 Task: In the  document Joseph.odt change page color to  'Olive Green'. Add link on bottom right corner of the sheet: 'www.instagram.com' Insert page numer on top of the page
Action: Mouse moved to (36, 54)
Screenshot: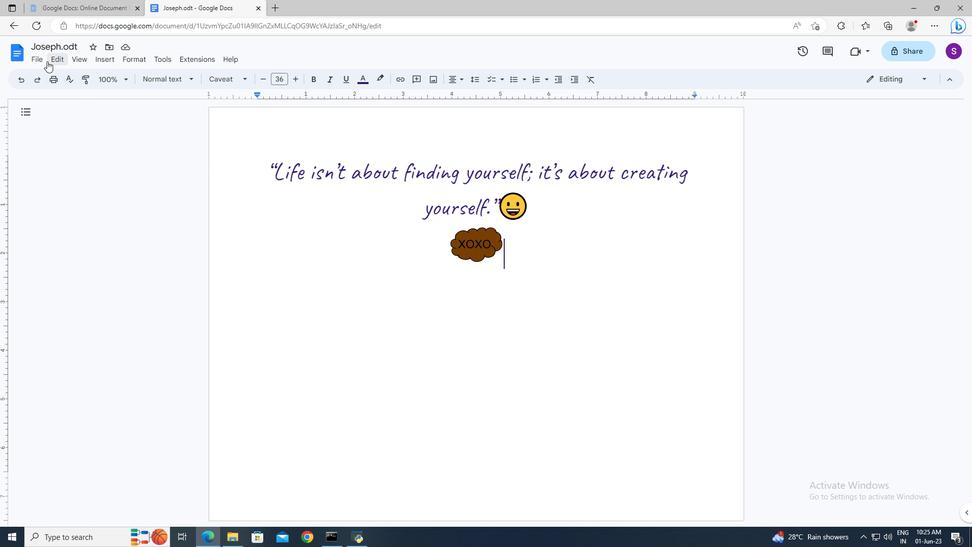 
Action: Mouse pressed left at (36, 54)
Screenshot: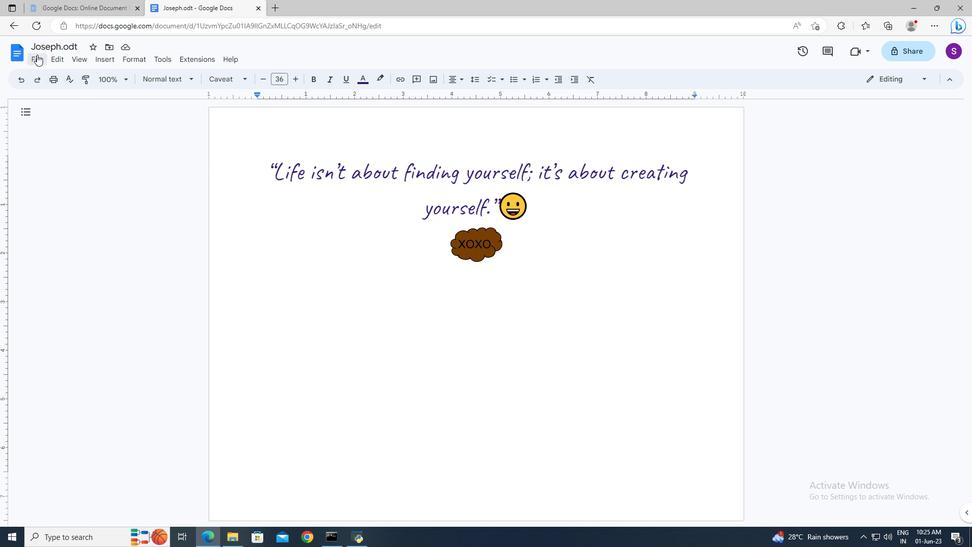 
Action: Mouse moved to (69, 334)
Screenshot: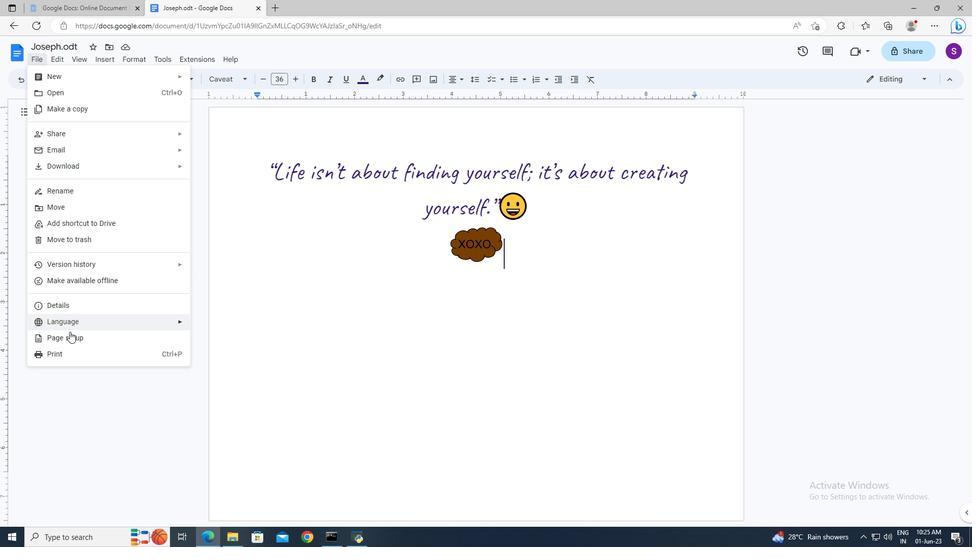 
Action: Mouse pressed left at (69, 334)
Screenshot: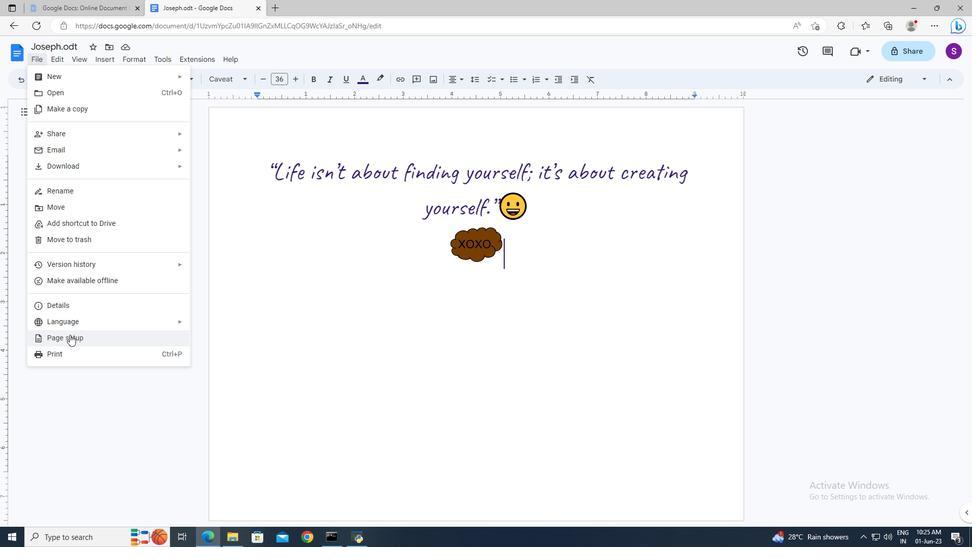 
Action: Mouse moved to (407, 345)
Screenshot: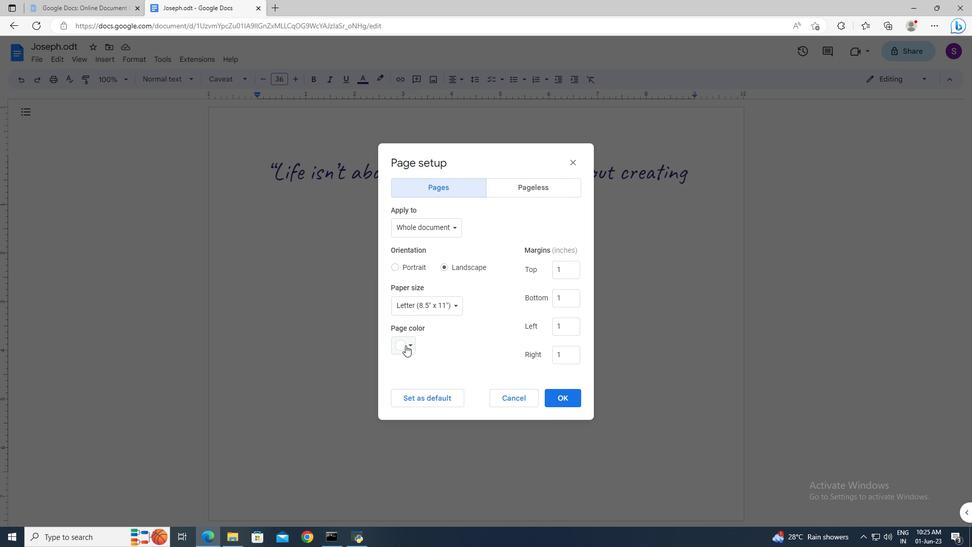 
Action: Mouse pressed left at (407, 345)
Screenshot: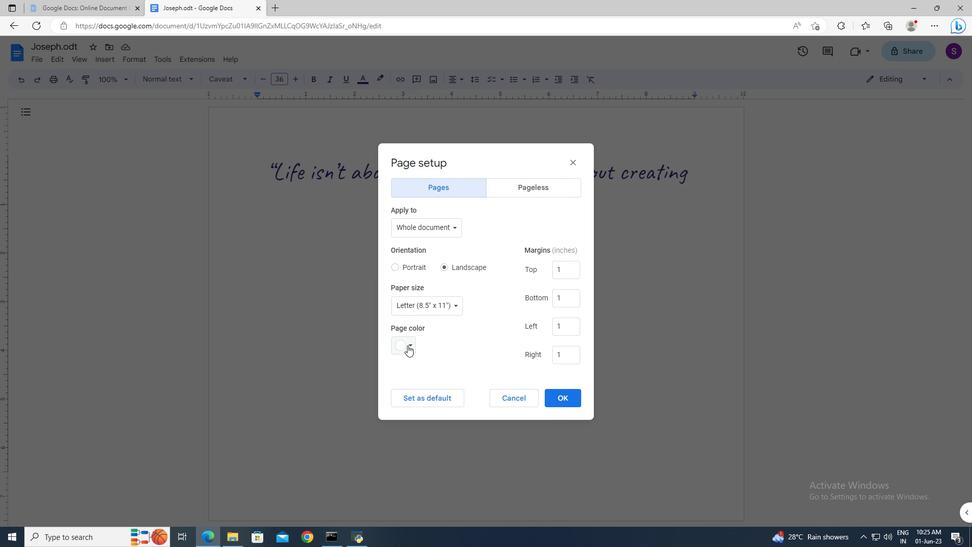 
Action: Mouse moved to (446, 410)
Screenshot: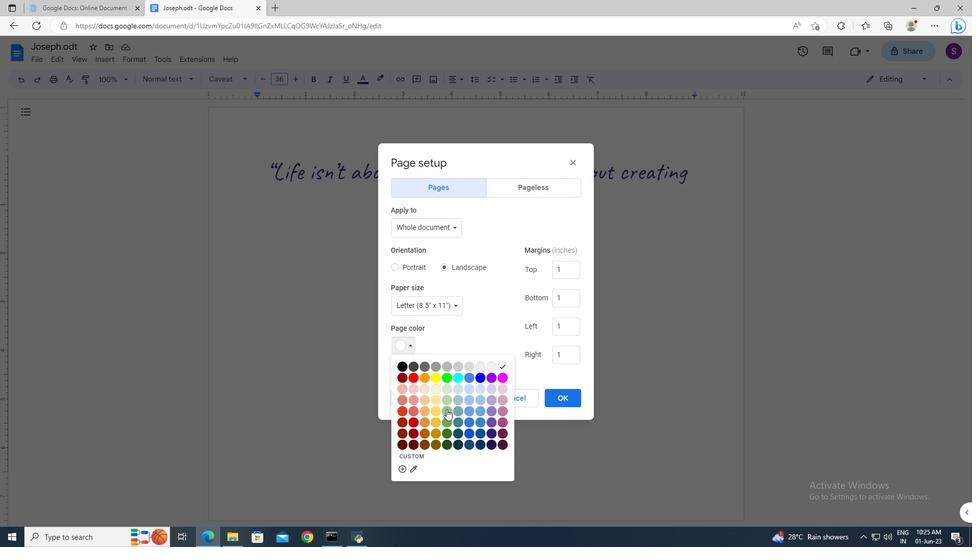 
Action: Mouse pressed left at (446, 410)
Screenshot: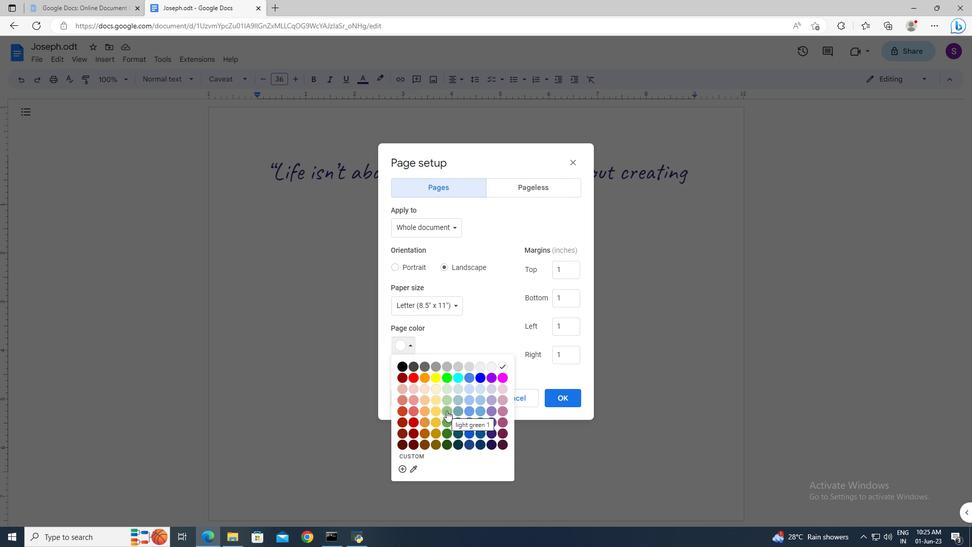 
Action: Mouse moved to (556, 394)
Screenshot: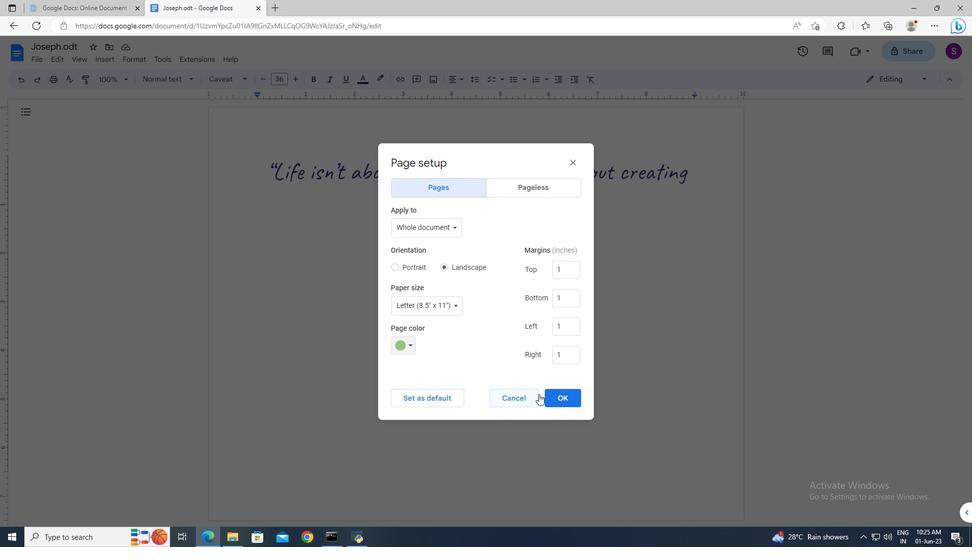 
Action: Mouse pressed left at (556, 394)
Screenshot: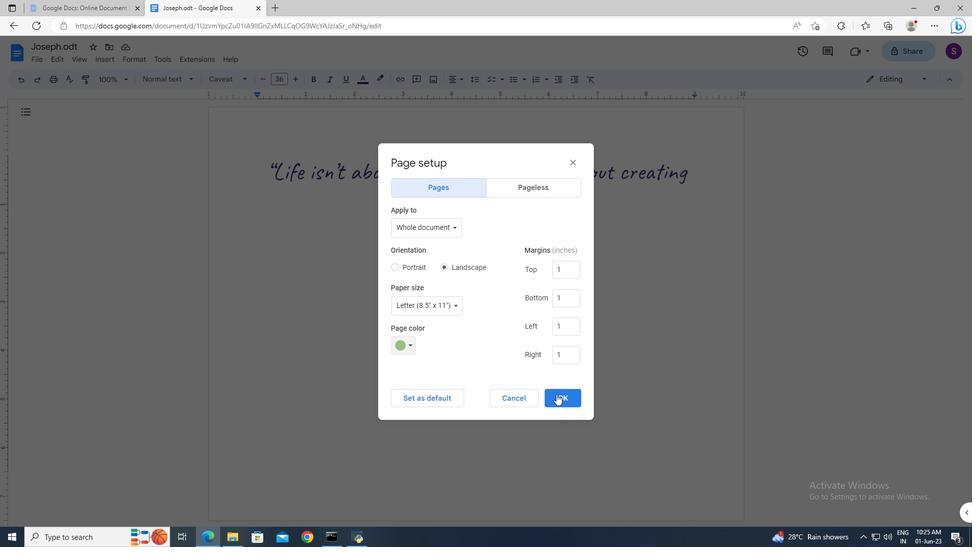 
Action: Mouse scrolled (556, 393) with delta (0, 0)
Screenshot: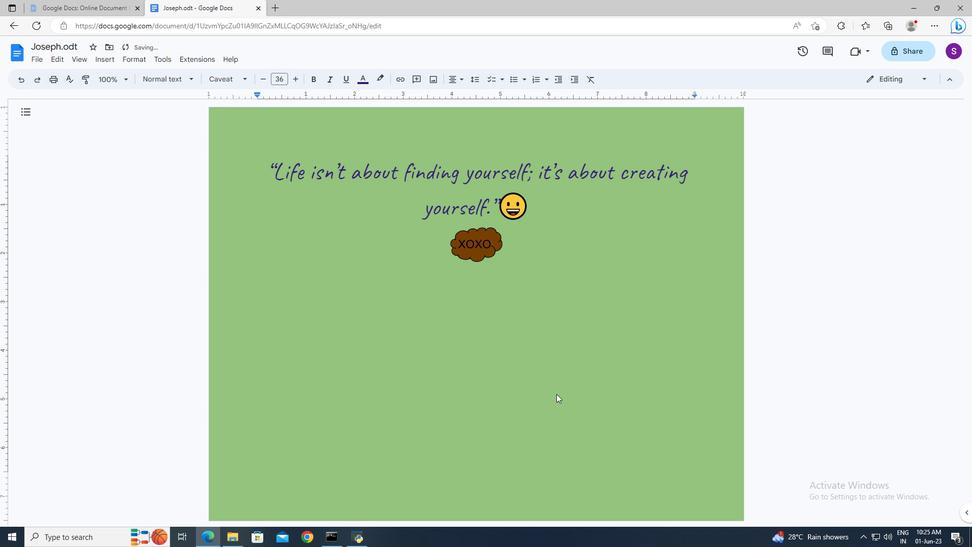 
Action: Mouse scrolled (556, 393) with delta (0, 0)
Screenshot: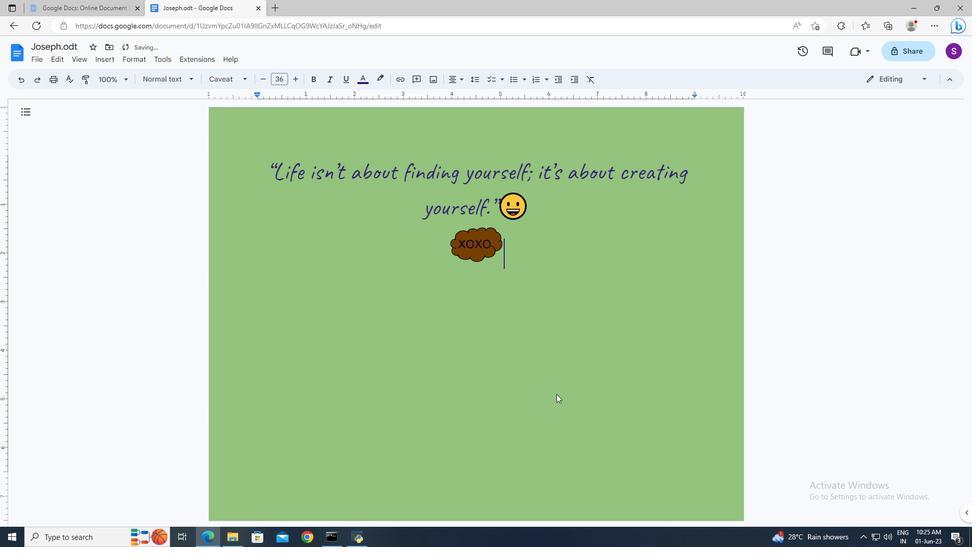 
Action: Mouse scrolled (556, 393) with delta (0, 0)
Screenshot: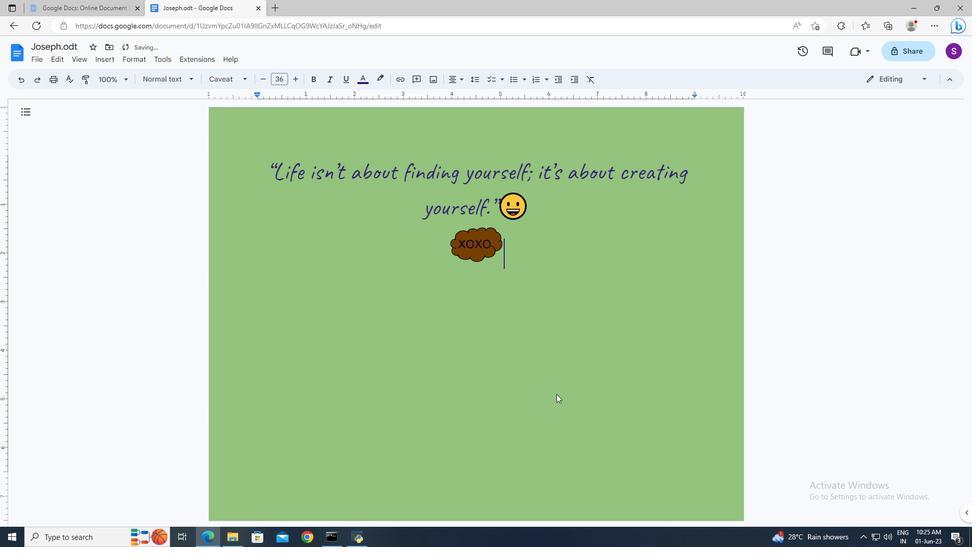 
Action: Mouse scrolled (556, 393) with delta (0, 0)
Screenshot: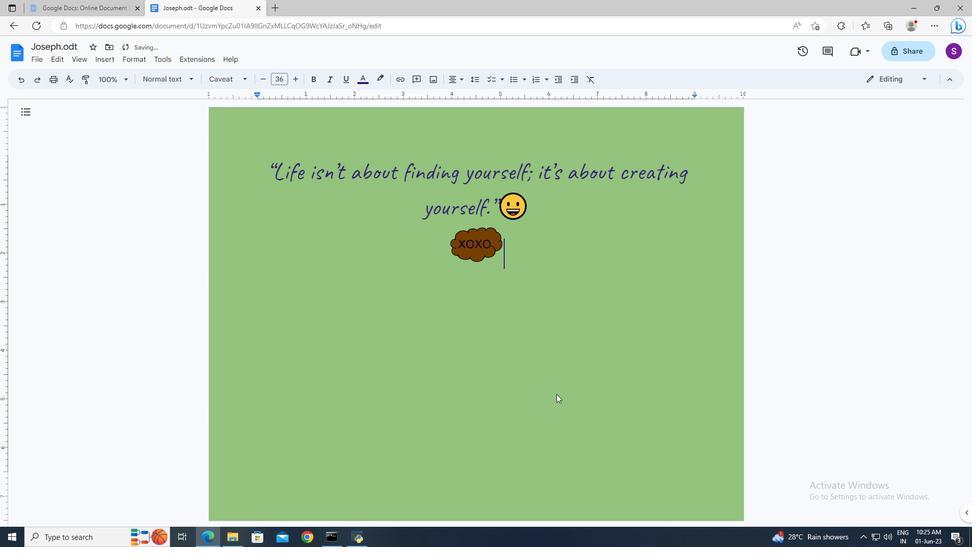 
Action: Mouse moved to (431, 495)
Screenshot: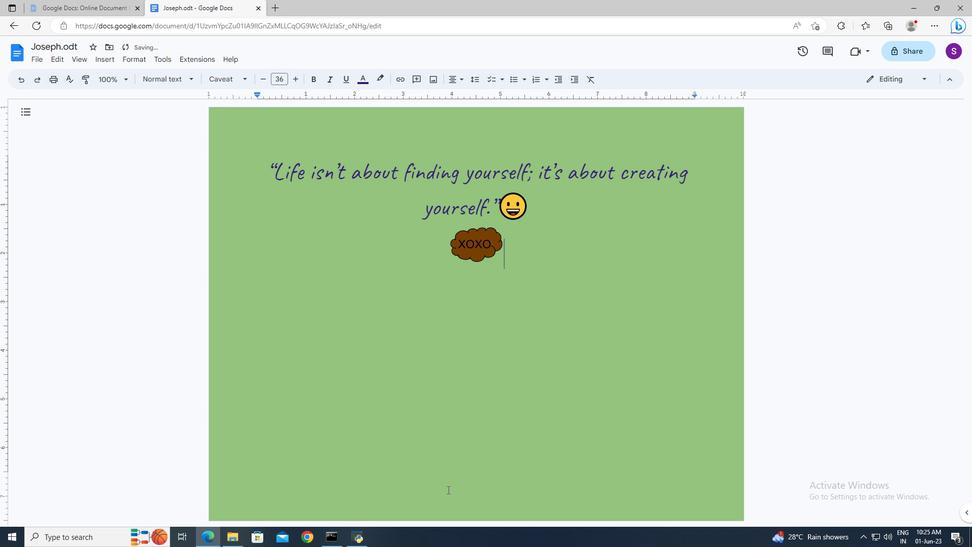 
Action: Mouse pressed left at (431, 495)
Screenshot: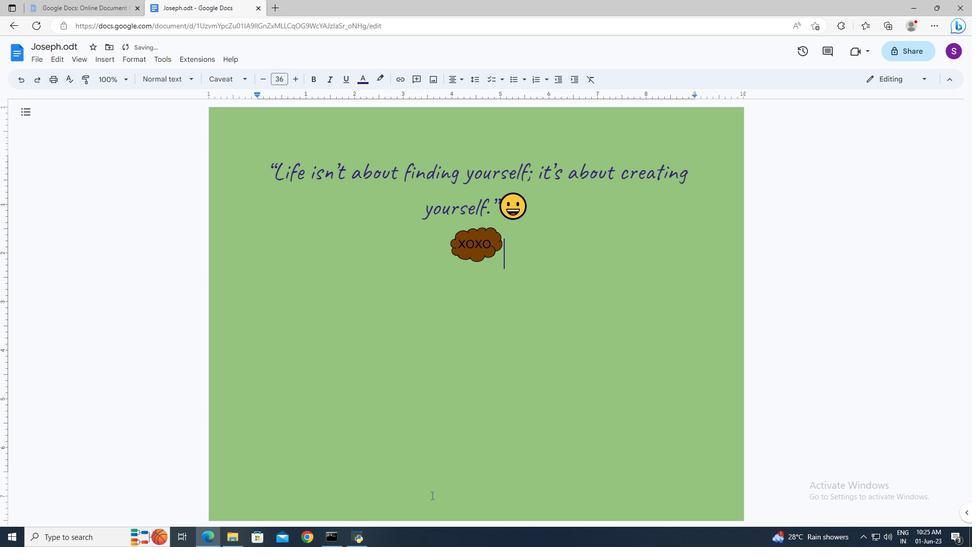 
Action: Mouse pressed left at (431, 495)
Screenshot: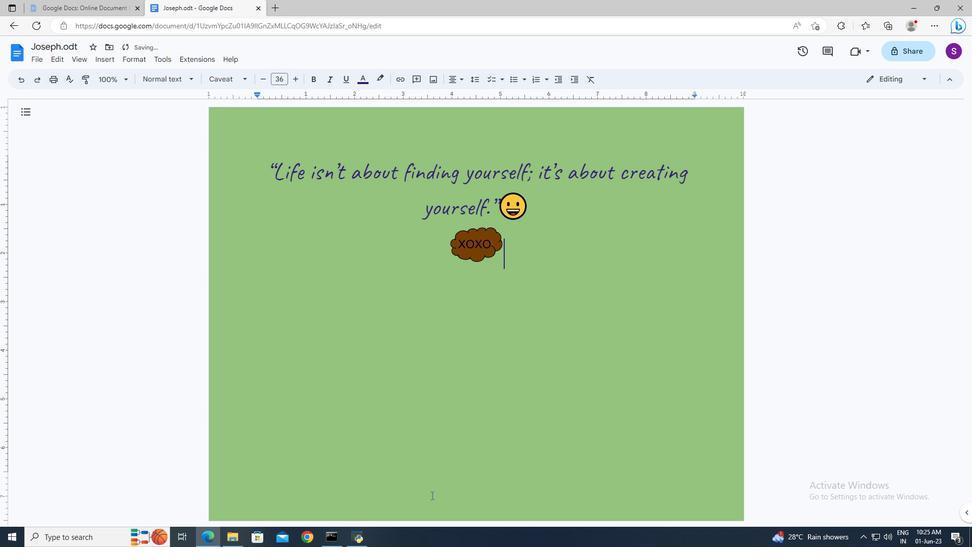 
Action: Mouse moved to (108, 53)
Screenshot: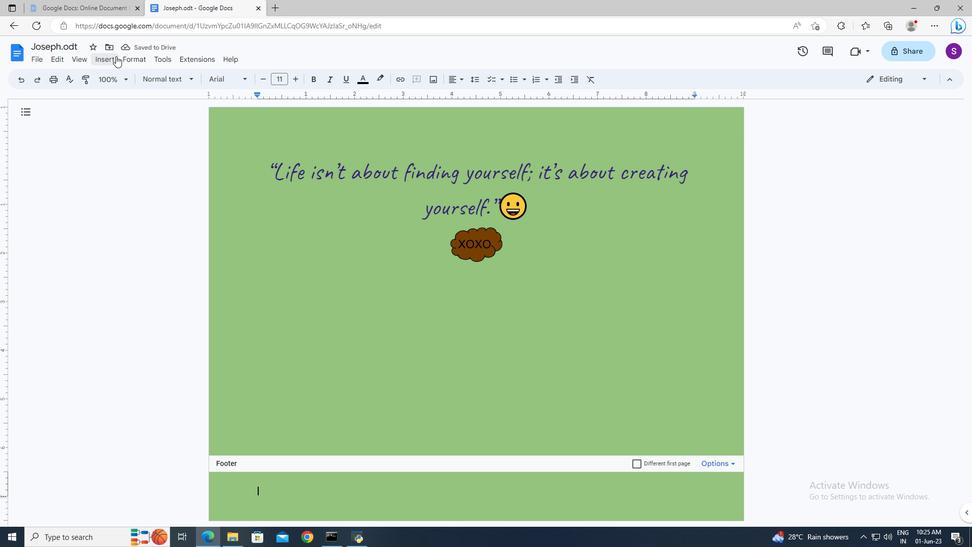 
Action: Mouse pressed left at (108, 53)
Screenshot: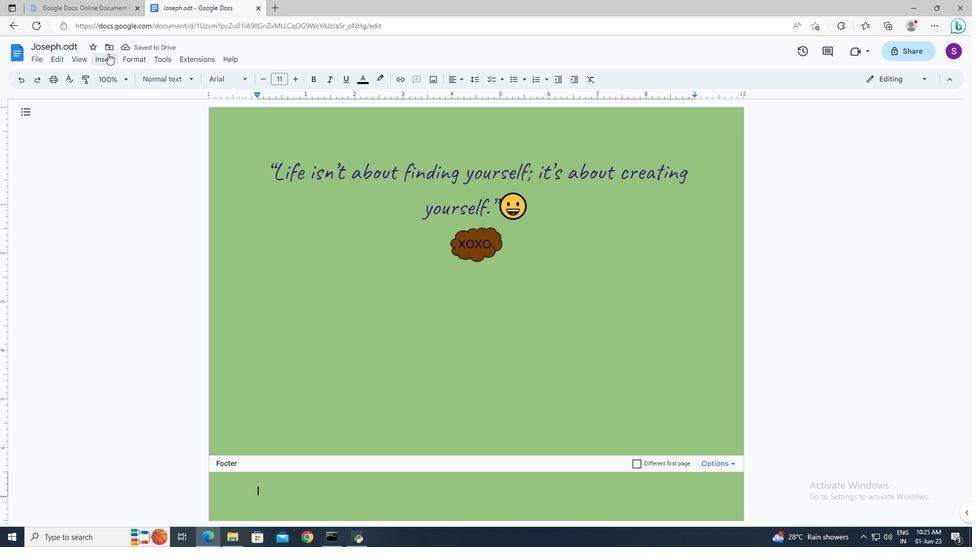 
Action: Mouse moved to (146, 369)
Screenshot: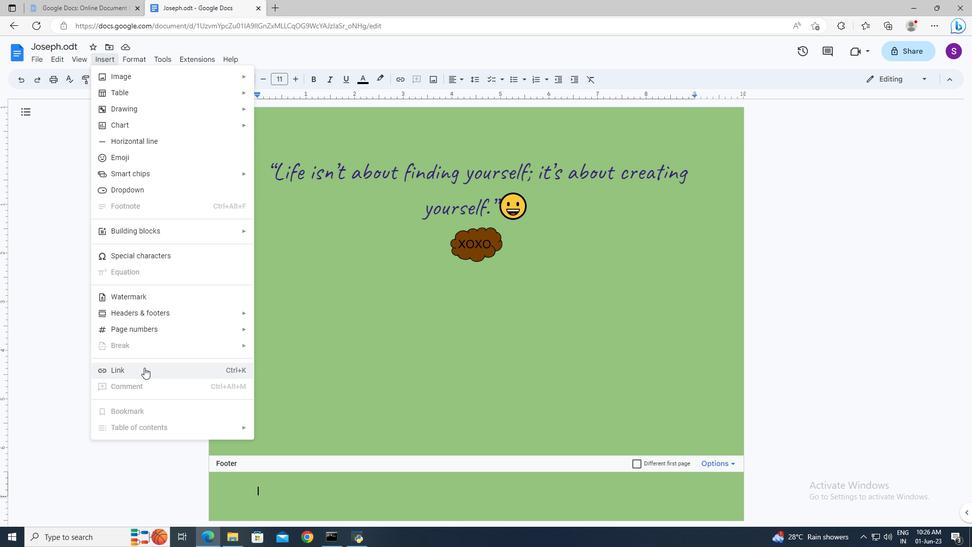 
Action: Mouse pressed left at (146, 369)
Screenshot: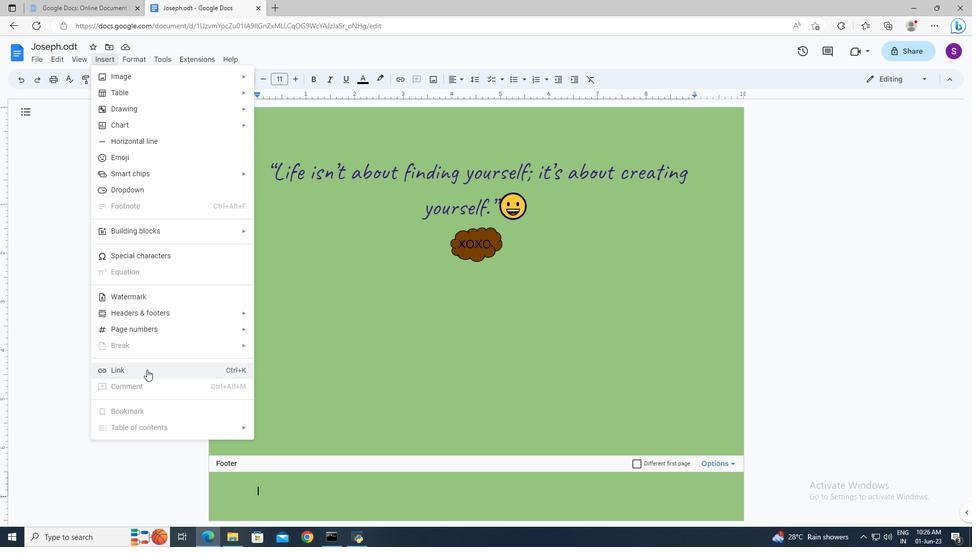 
Action: Mouse moved to (296, 333)
Screenshot: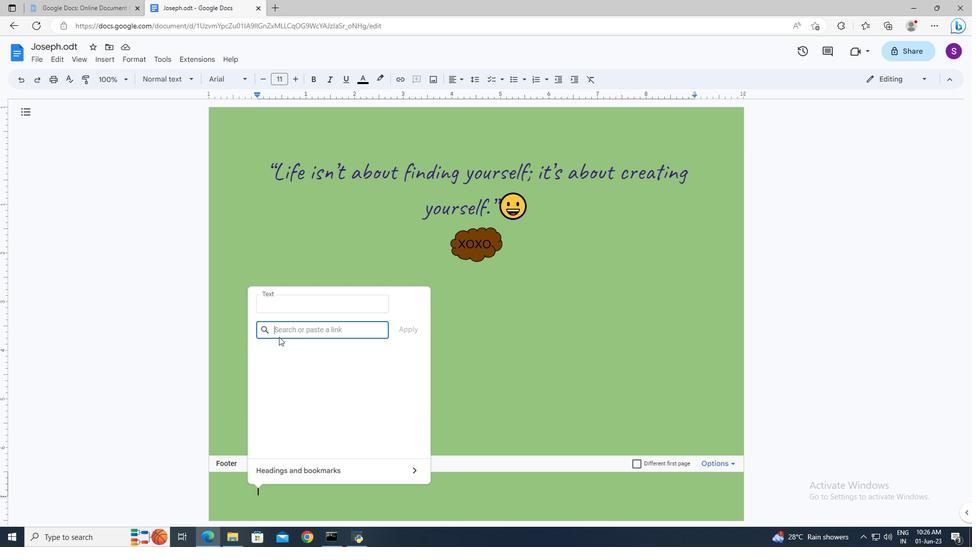 
Action: Mouse pressed left at (296, 333)
Screenshot: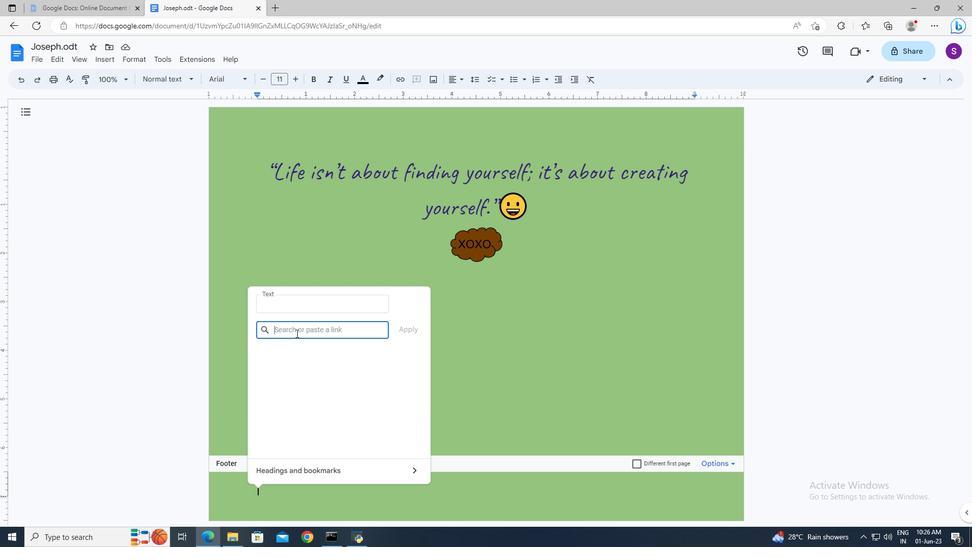 
Action: Mouse moved to (296, 333)
Screenshot: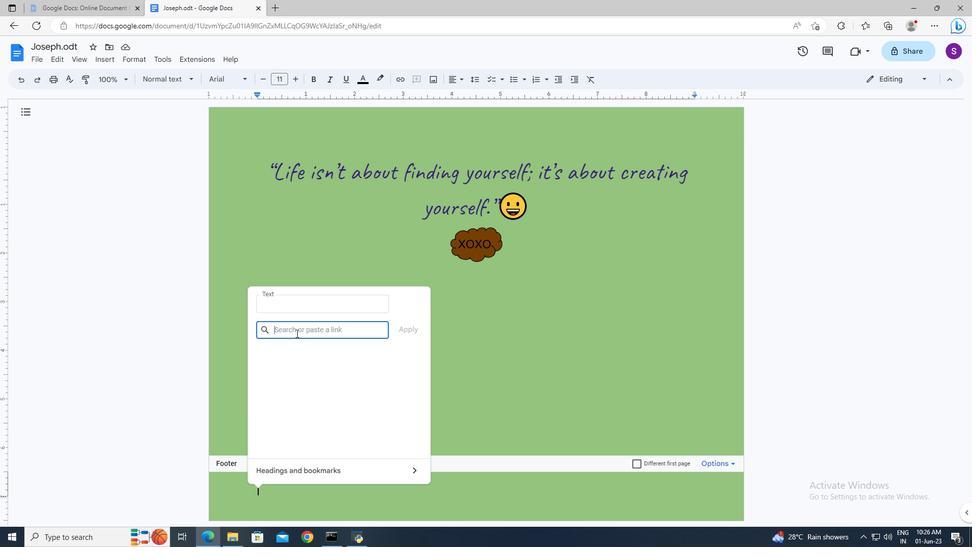 
Action: Key pressed www.inst
Screenshot: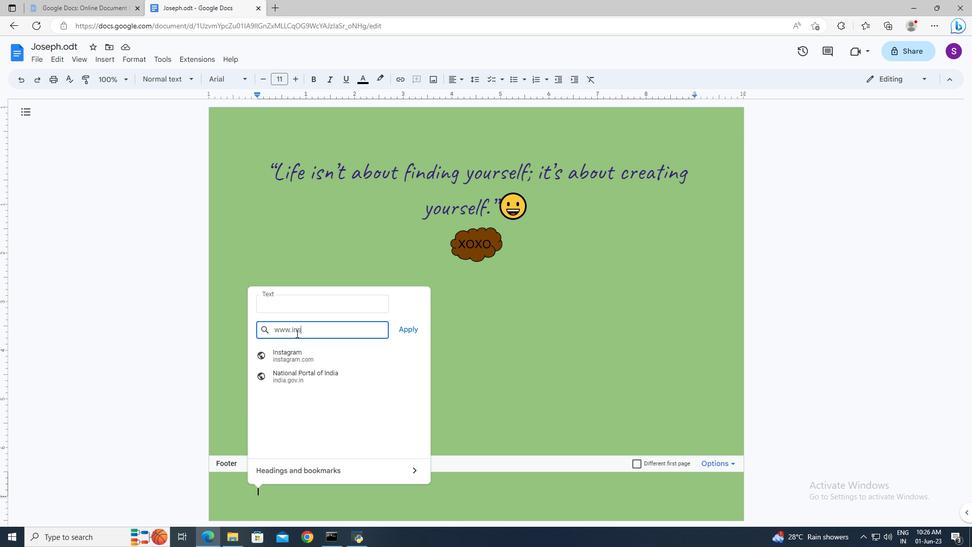 
Action: Mouse moved to (296, 333)
Screenshot: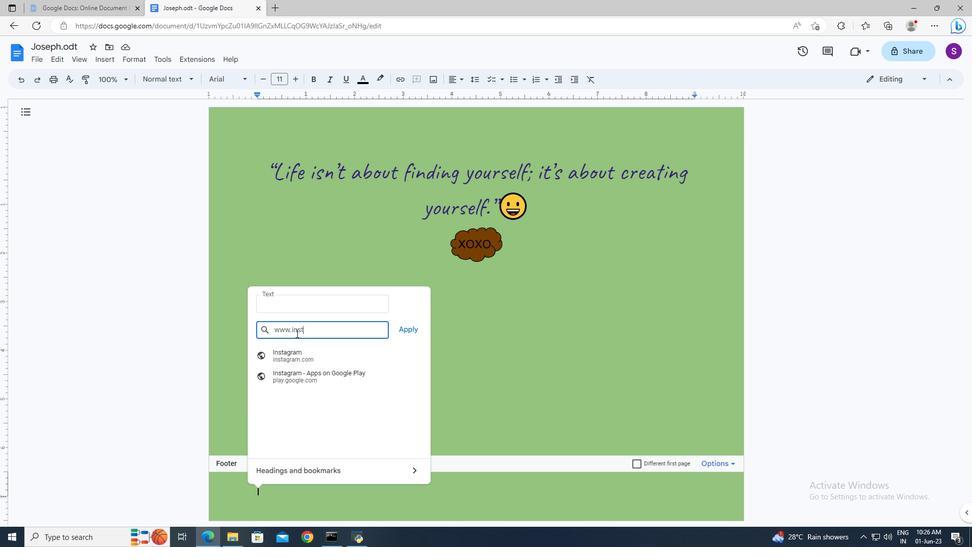 
Action: Key pressed agram.com<Key.enter><Key.shift><Key.up>
Screenshot: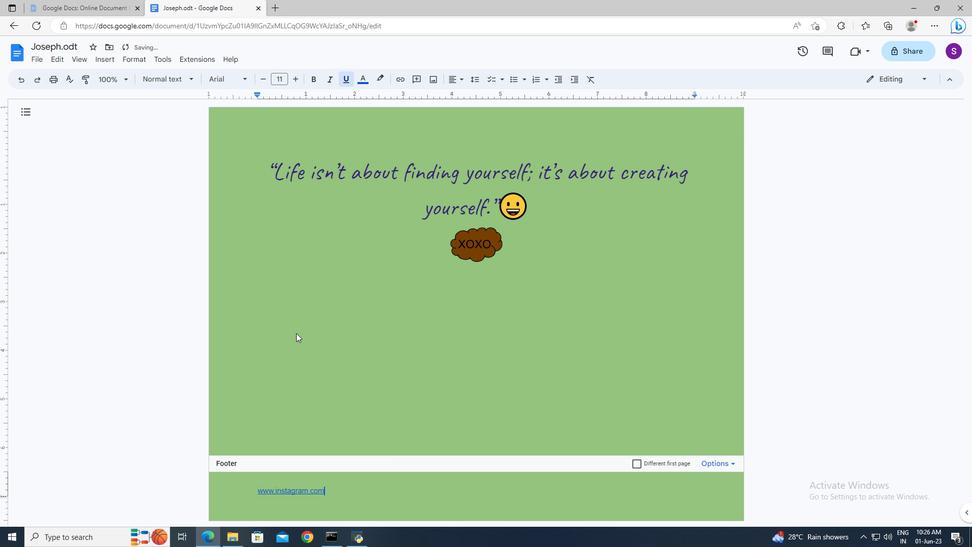 
Action: Mouse moved to (459, 84)
Screenshot: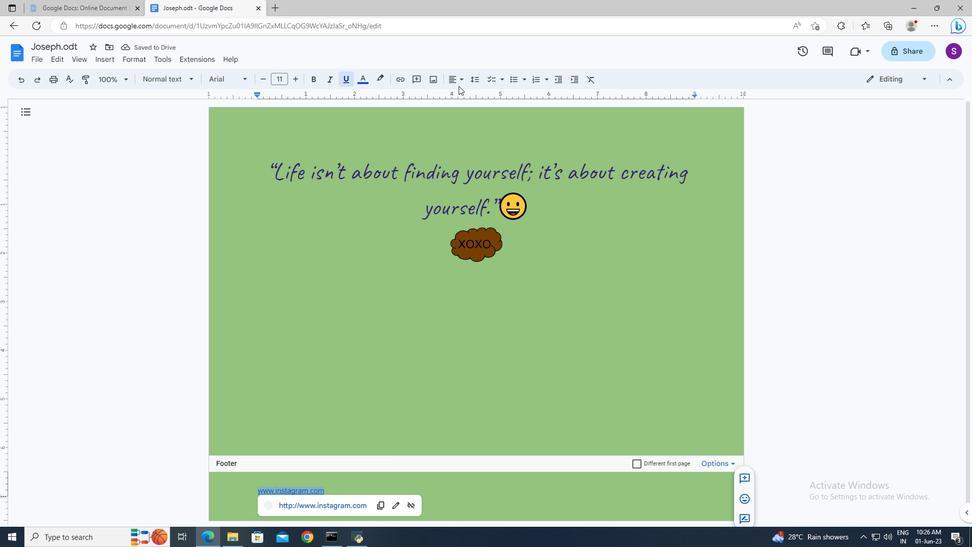 
Action: Mouse pressed left at (459, 84)
Screenshot: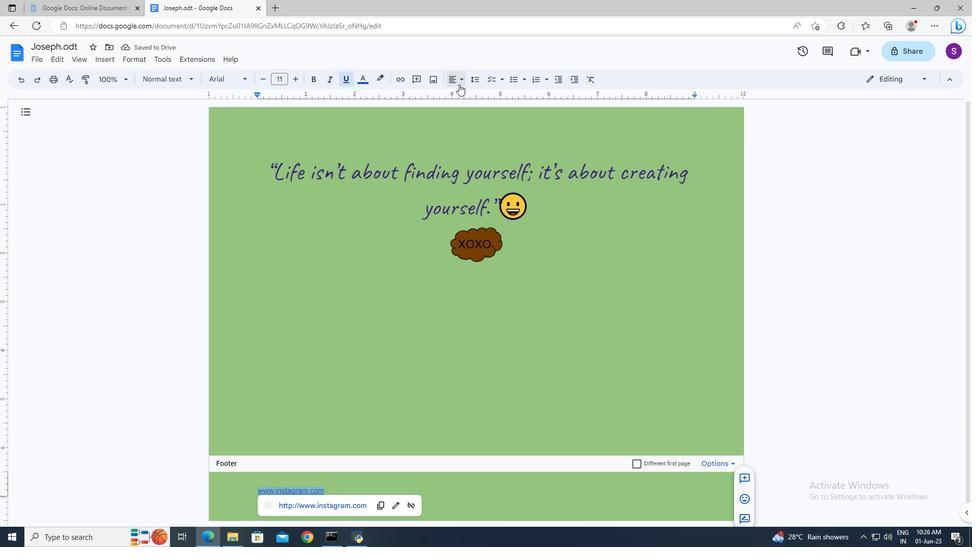 
Action: Mouse moved to (488, 95)
Screenshot: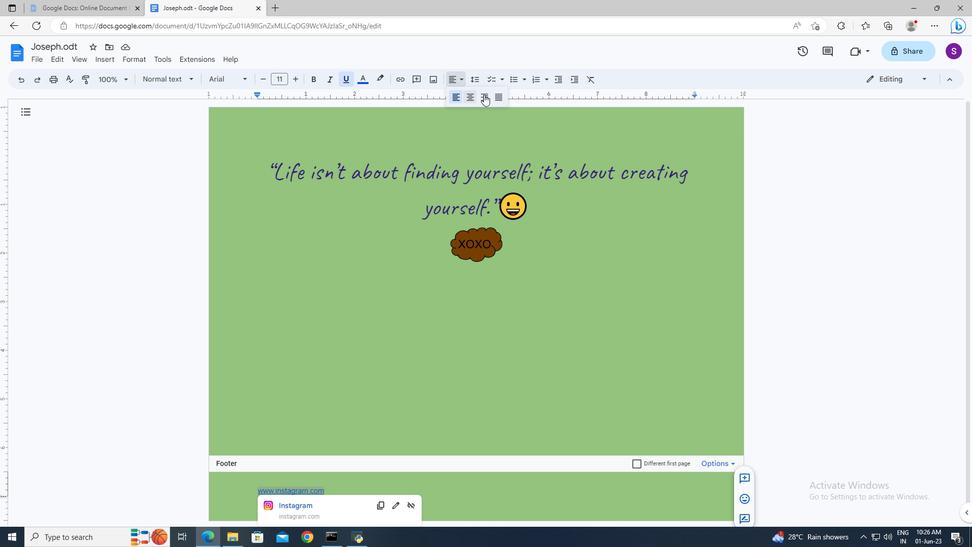 
Action: Mouse pressed left at (488, 95)
Screenshot: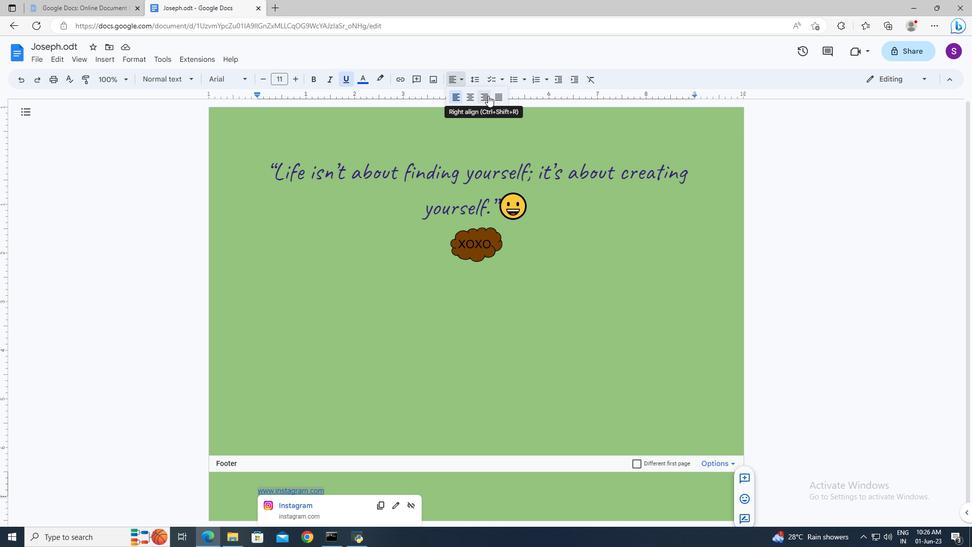 
Action: Mouse moved to (404, 272)
Screenshot: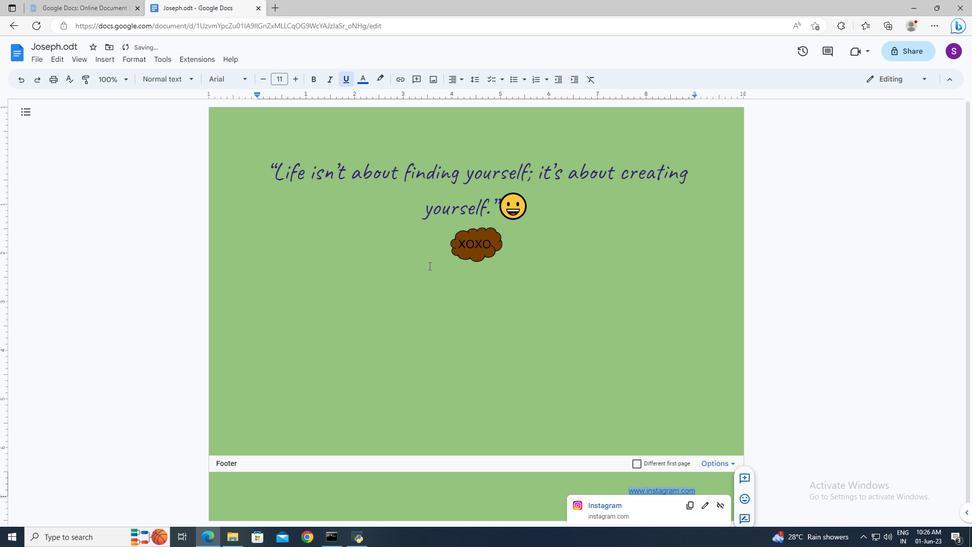 
Action: Mouse pressed left at (404, 272)
Screenshot: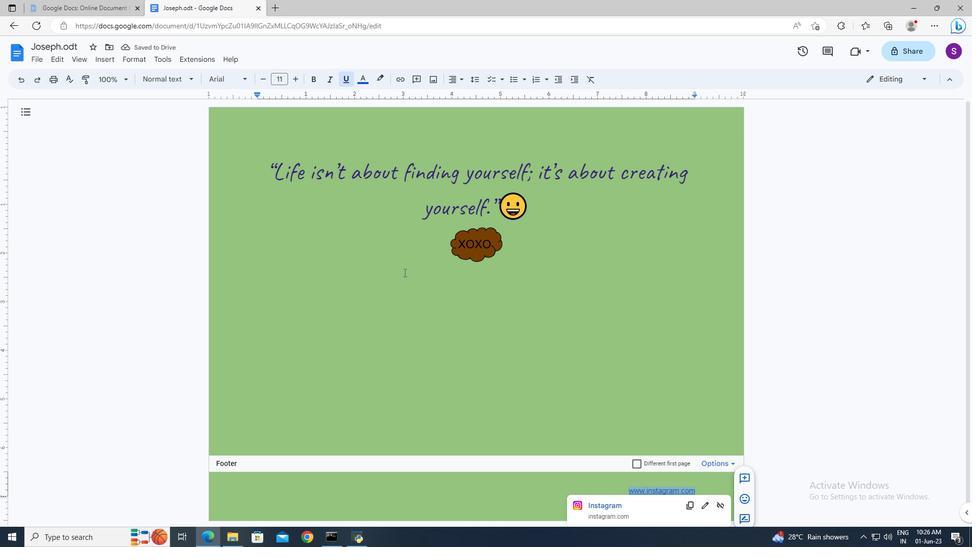 
Action: Mouse moved to (113, 62)
Screenshot: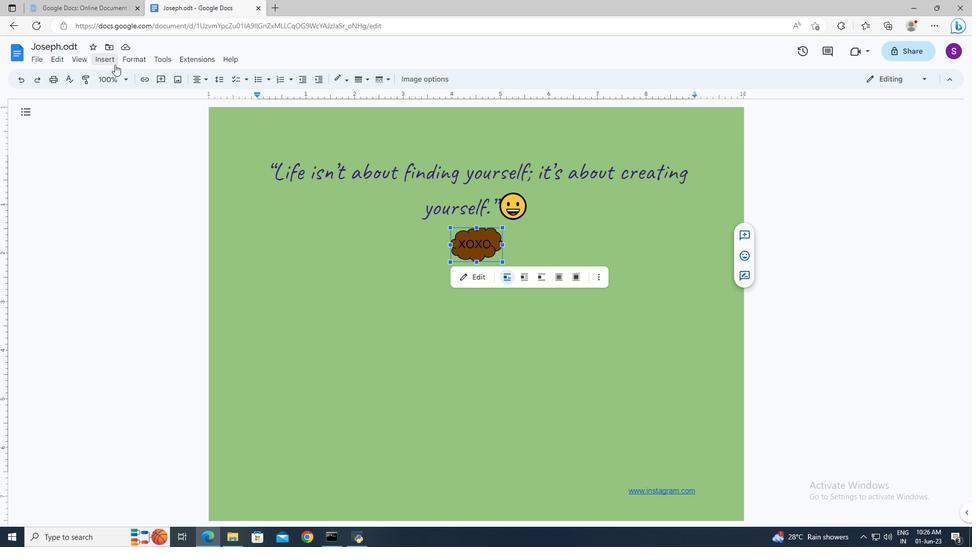 
Action: Mouse pressed left at (113, 62)
Screenshot: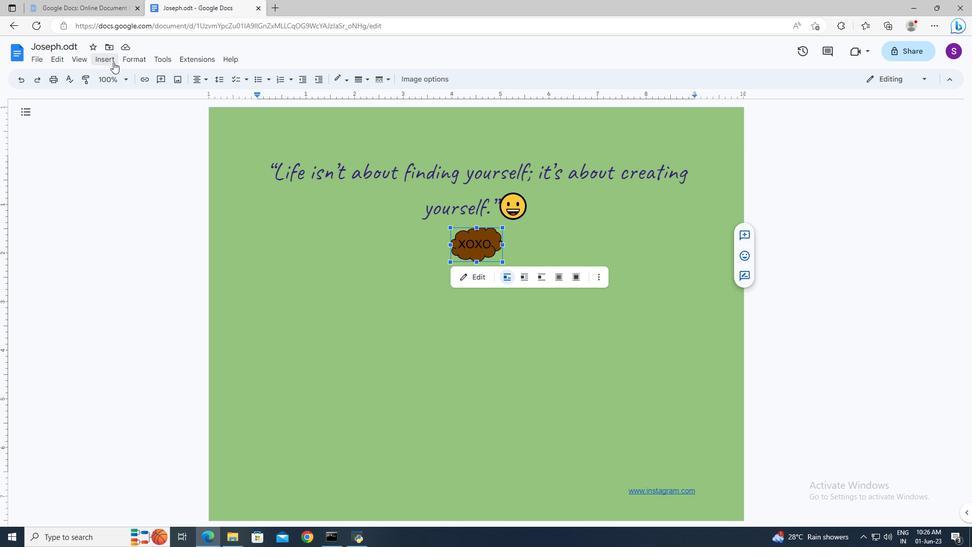 
Action: Mouse moved to (277, 347)
Screenshot: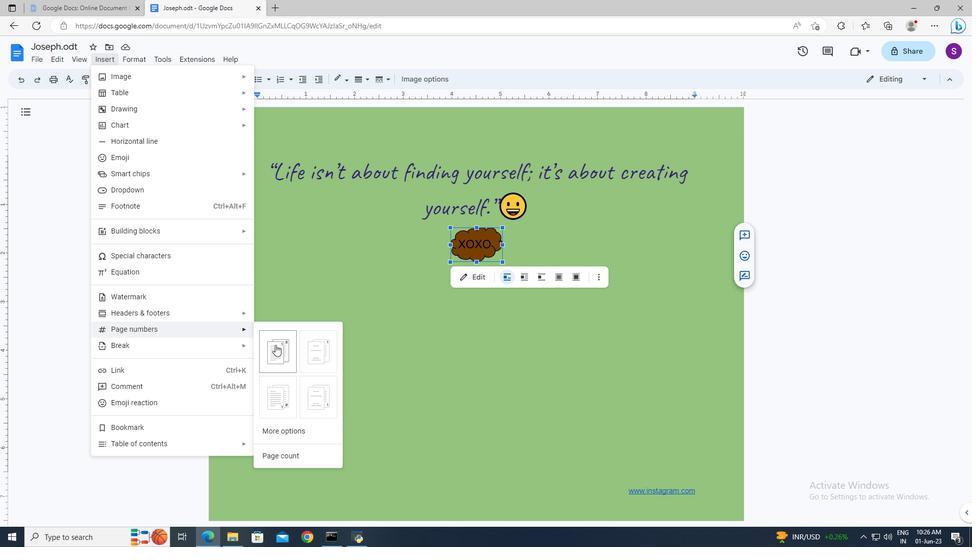 
Action: Mouse pressed left at (277, 347)
Screenshot: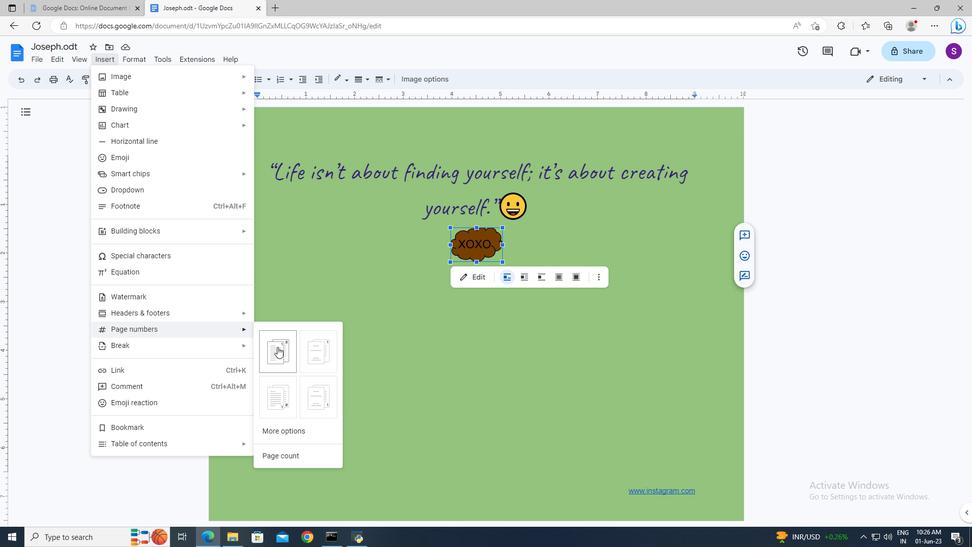 
Action: Mouse pressed left at (277, 347)
Screenshot: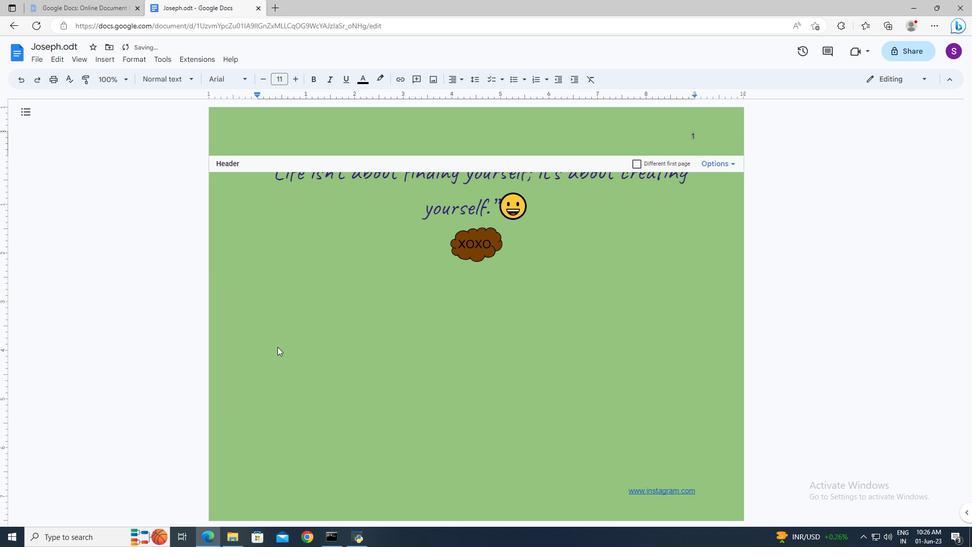 
